 Task: Insert a horizontal line.
Action: Mouse moved to (137, 103)
Screenshot: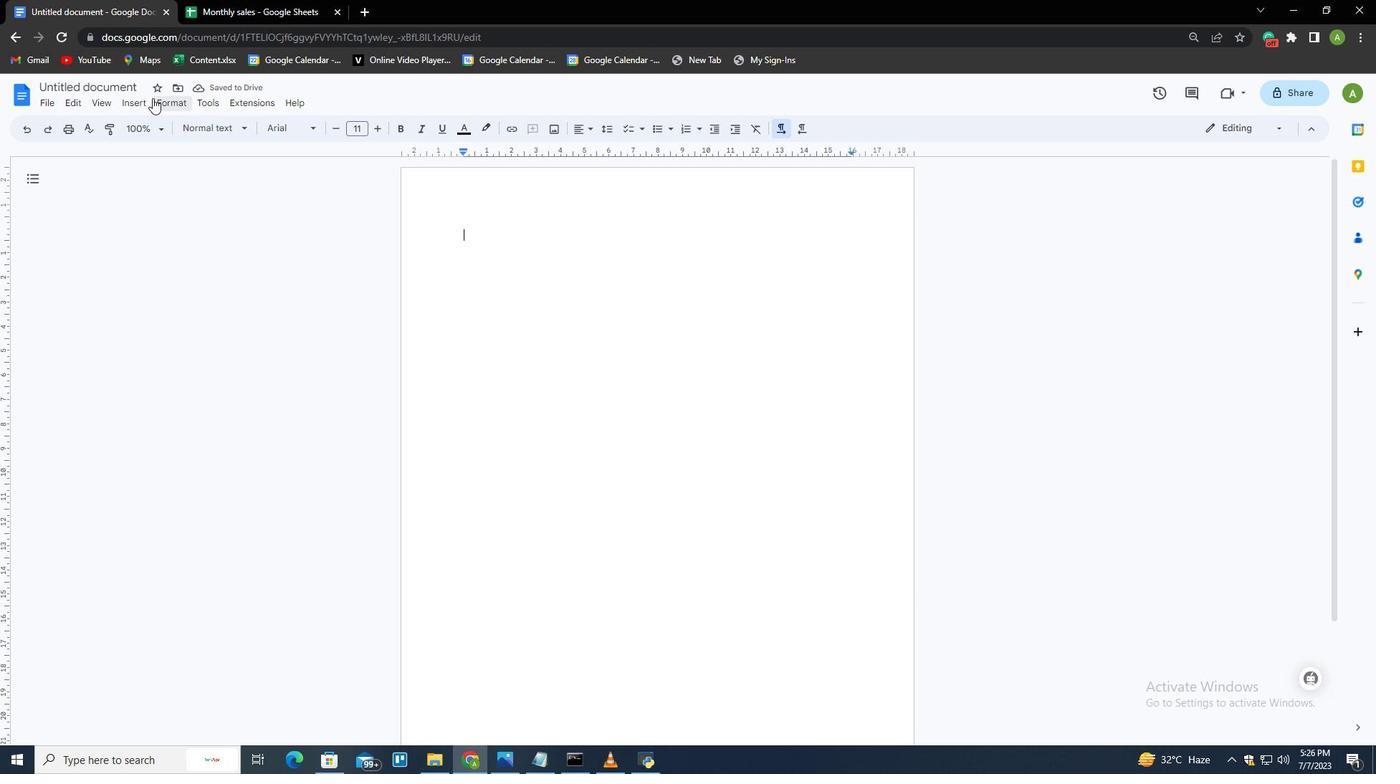 
Action: Mouse pressed left at (137, 103)
Screenshot: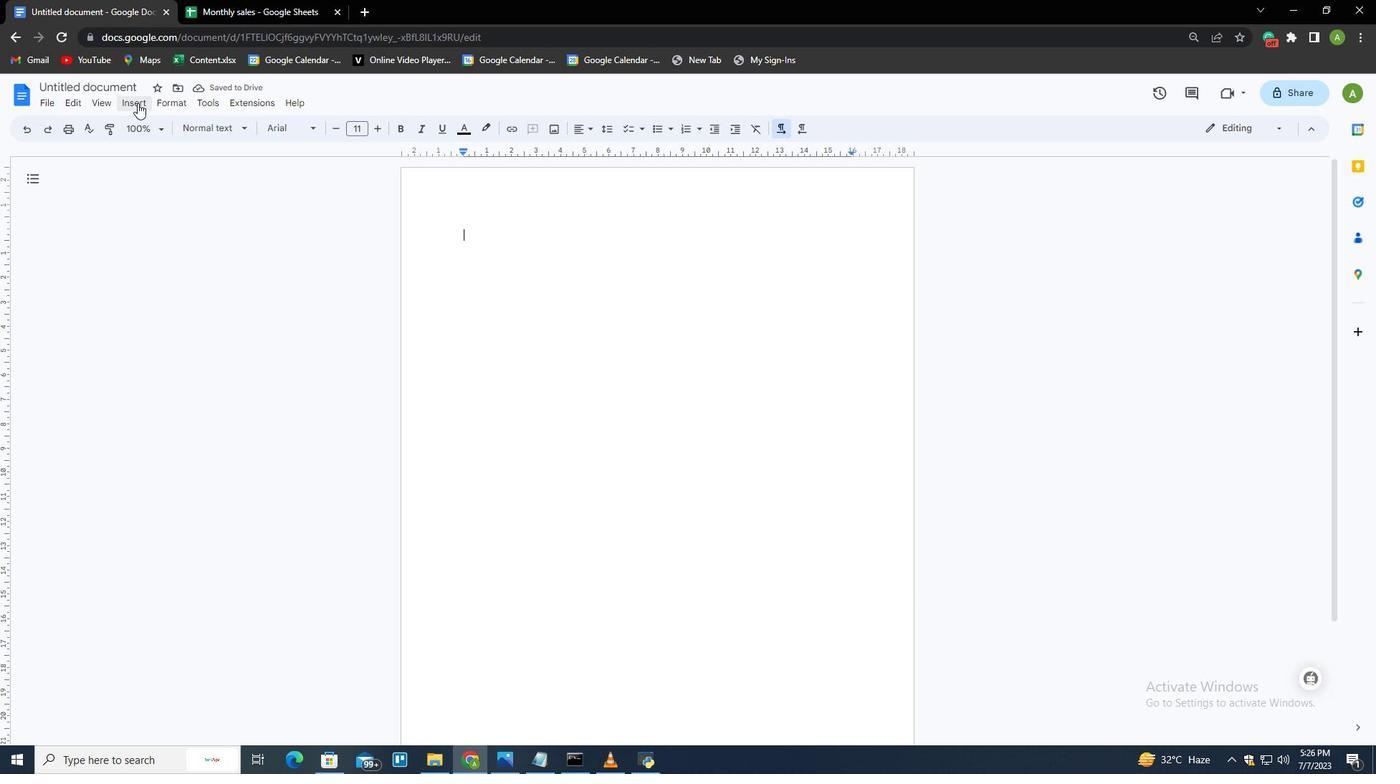 
Action: Mouse moved to (179, 205)
Screenshot: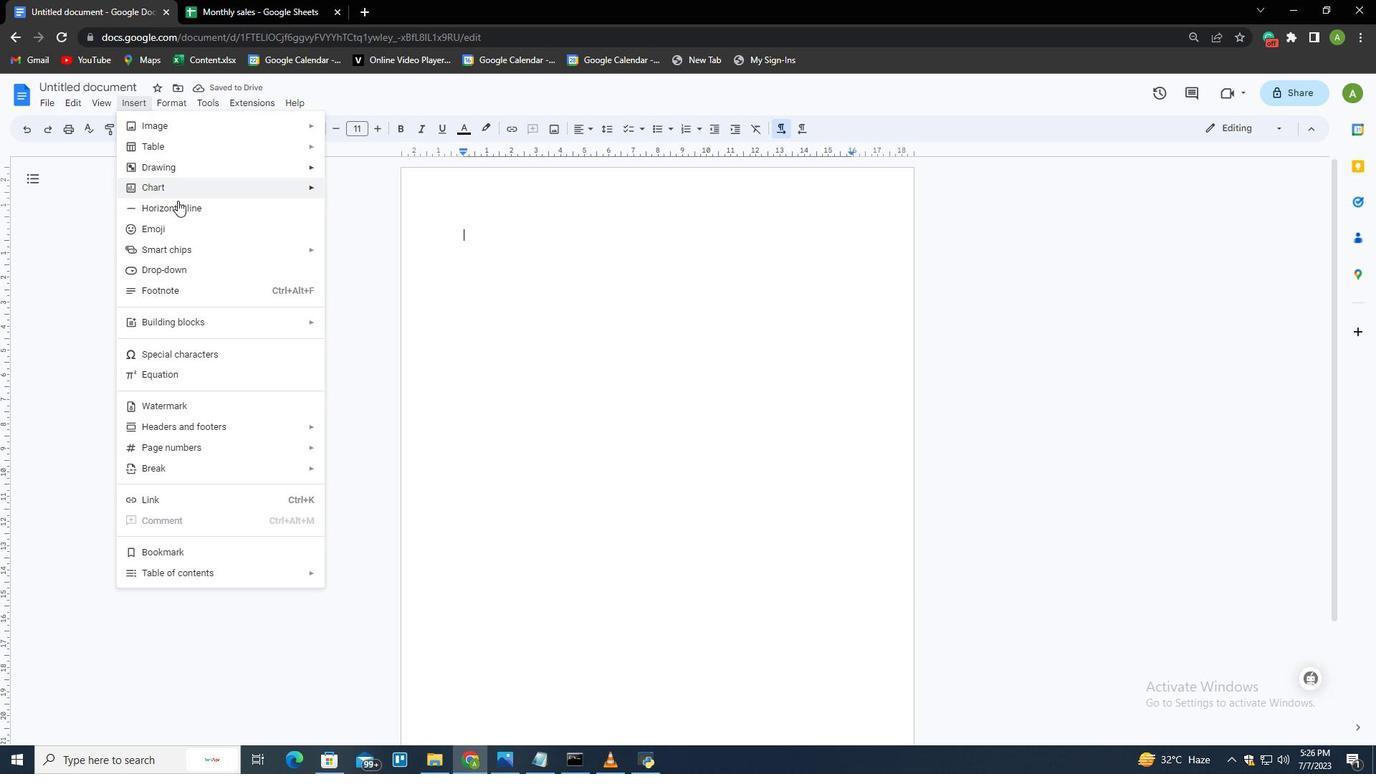 
Action: Mouse pressed left at (179, 205)
Screenshot: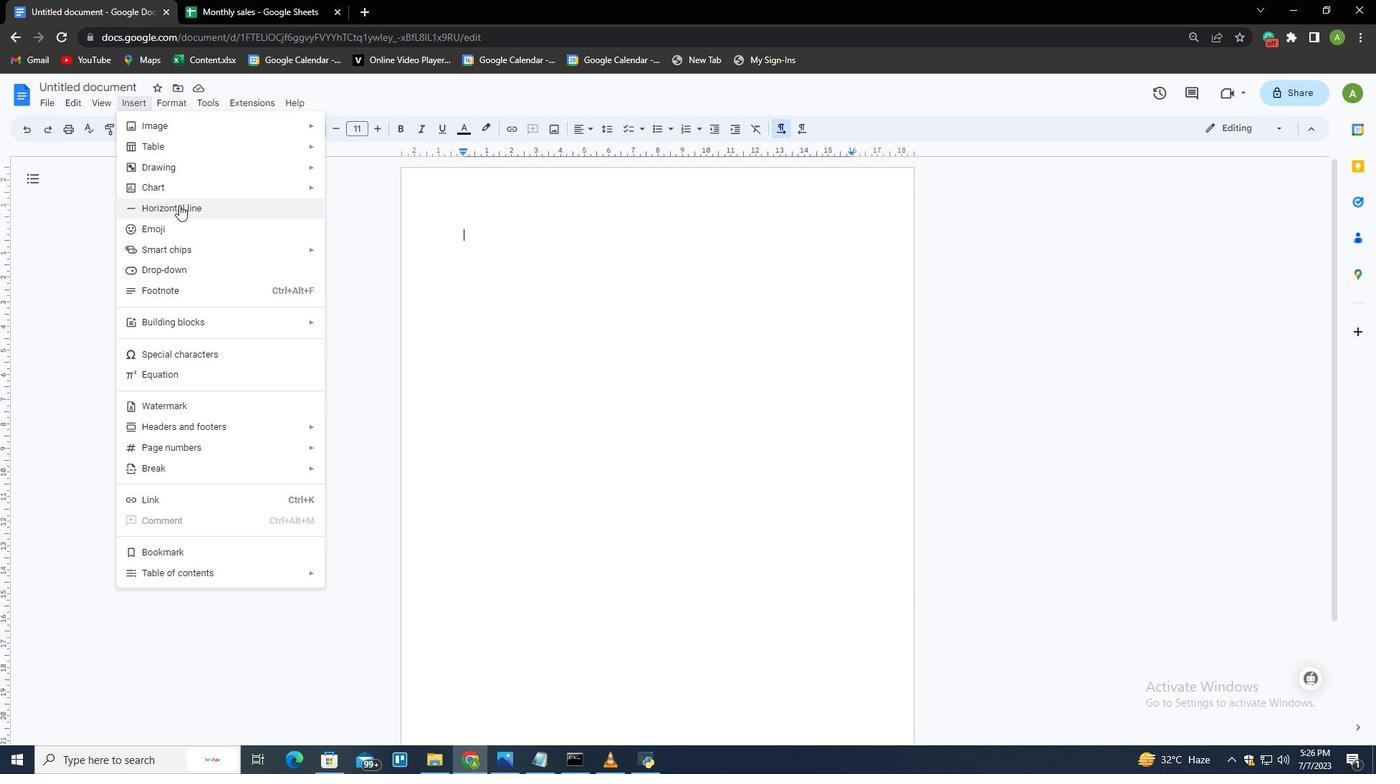 
Action: Mouse moved to (567, 311)
Screenshot: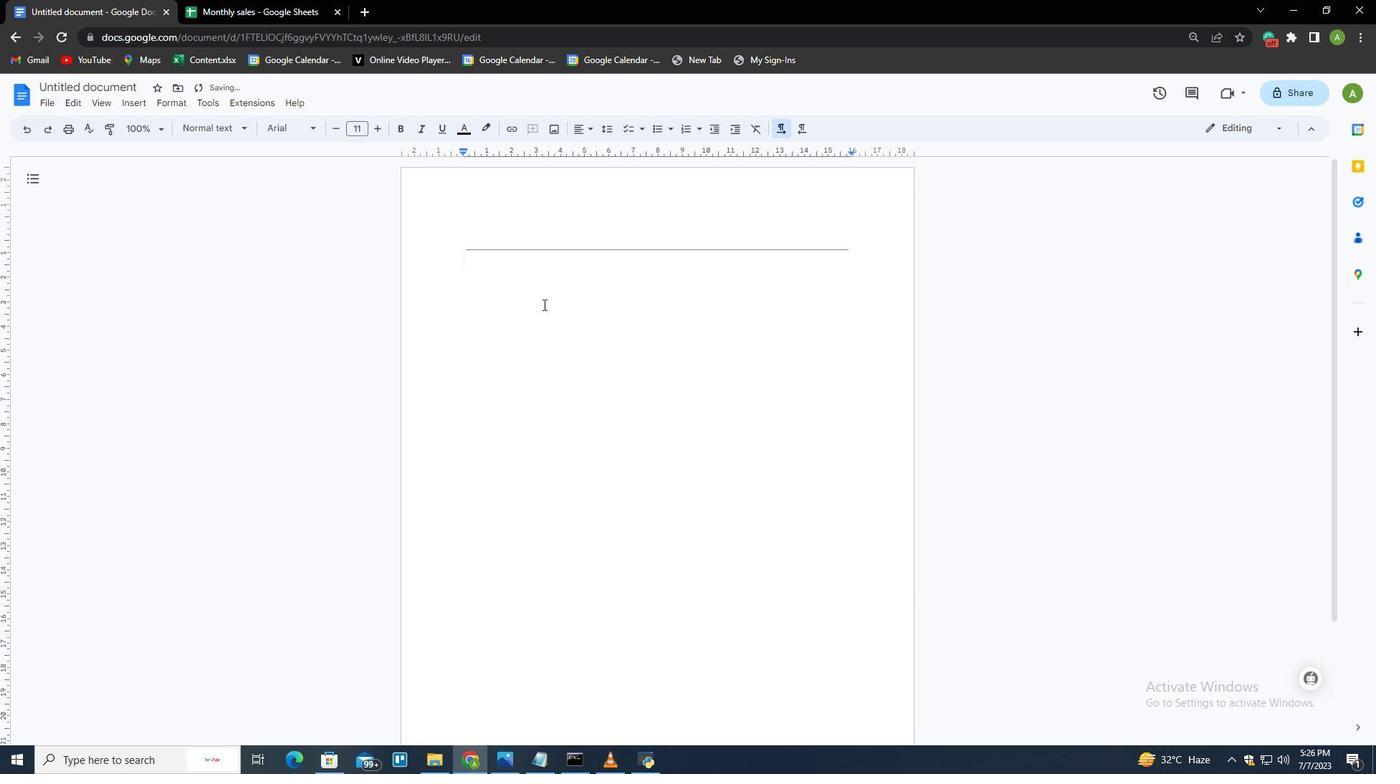 
